 Task: In the Company tax.ny.gov, Add note: 'Set up a meeting with the product team to discuss customer feature requests.'. Mark checkbox to create task to follow up ': Tomorrow'. Create task, with  description: Send Proposal to Client, Add due date: Today; Add reminder: 30 Minutes before. Set Priority Low  and add note: Review the attached proposal. Logged in from softage.1@softage.net
Action: Mouse moved to (79, 55)
Screenshot: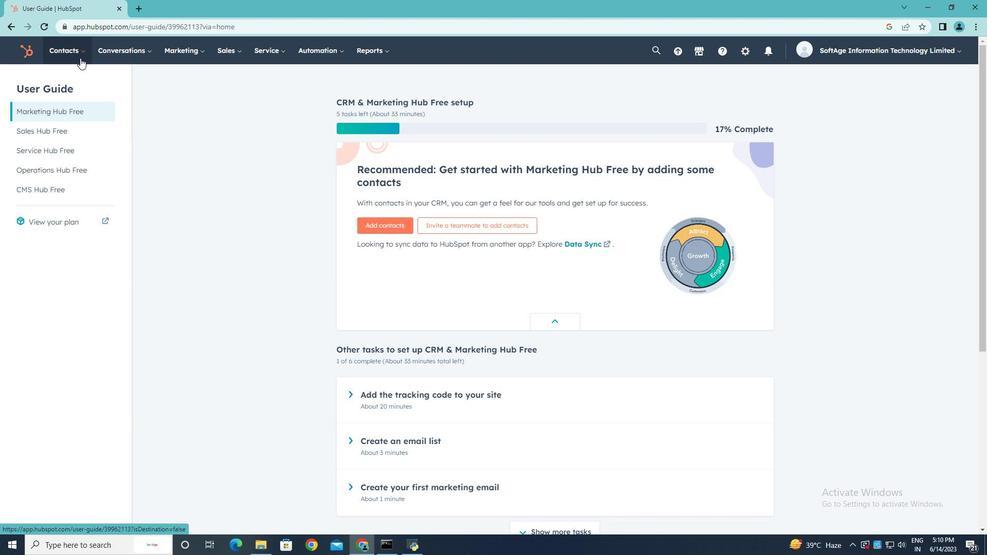 
Action: Mouse pressed left at (79, 55)
Screenshot: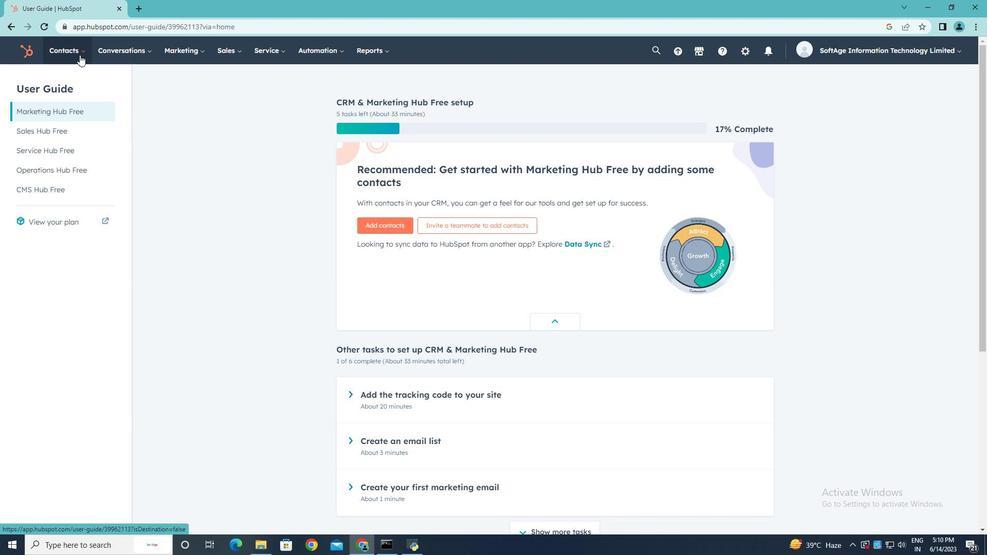 
Action: Mouse moved to (81, 97)
Screenshot: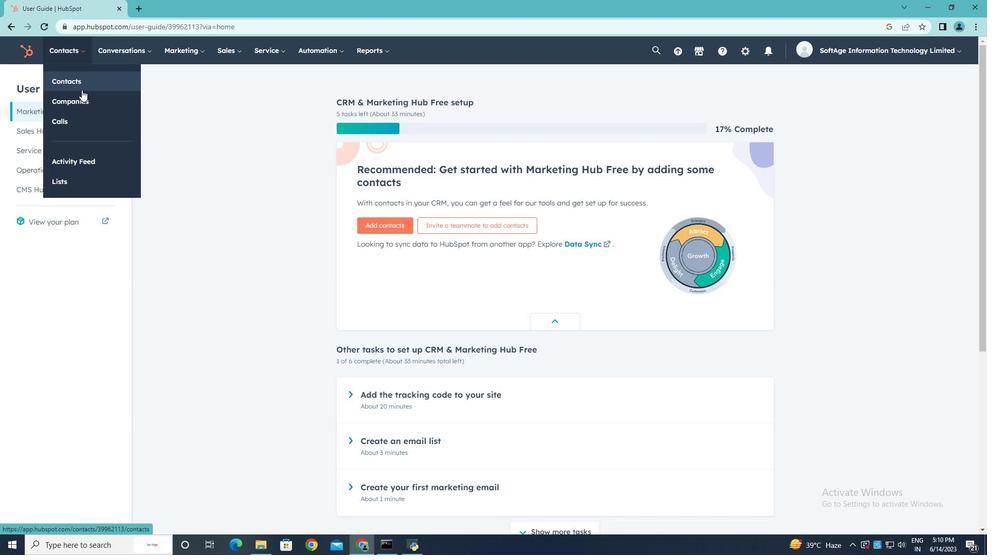 
Action: Mouse pressed left at (81, 97)
Screenshot: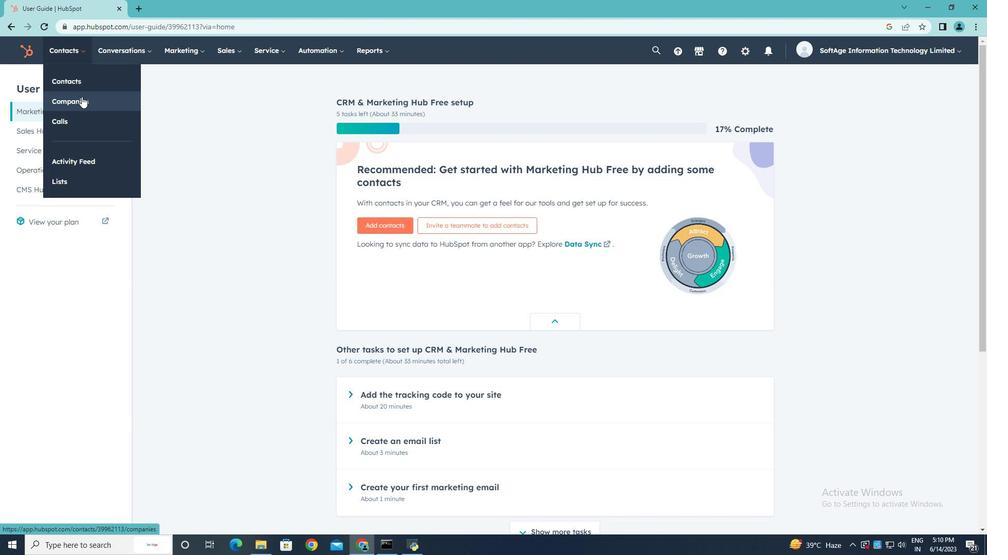 
Action: Mouse moved to (83, 166)
Screenshot: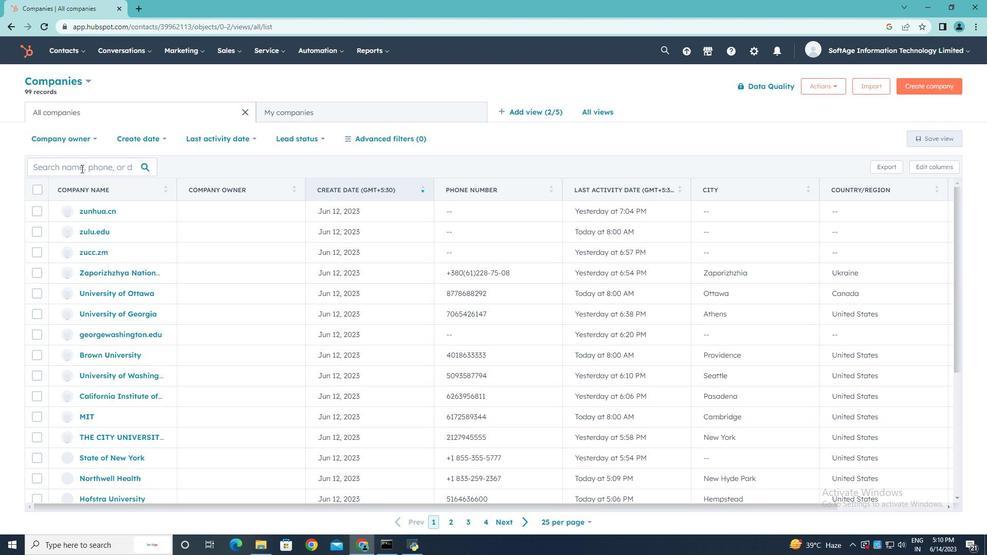 
Action: Mouse pressed left at (83, 166)
Screenshot: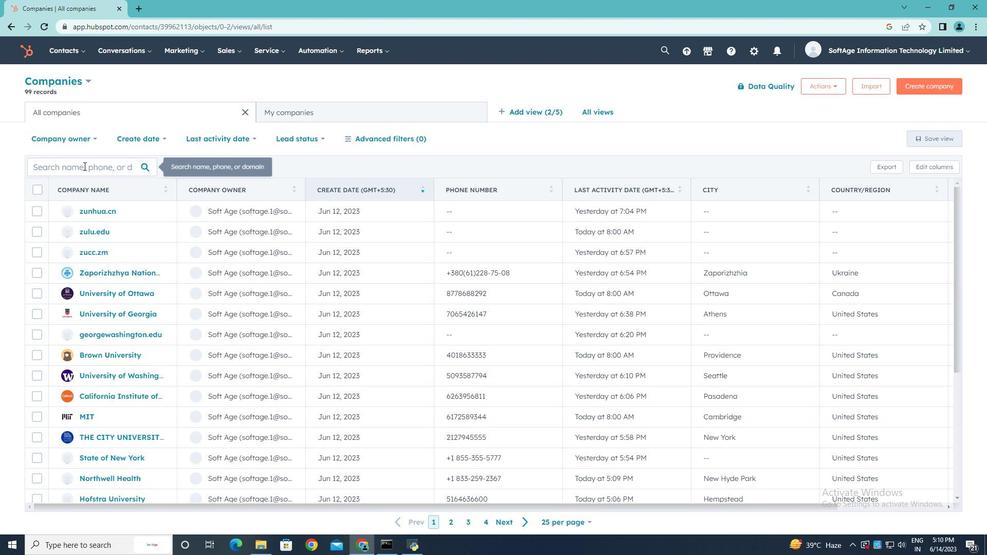 
Action: Key pressed tax.ny.gov
Screenshot: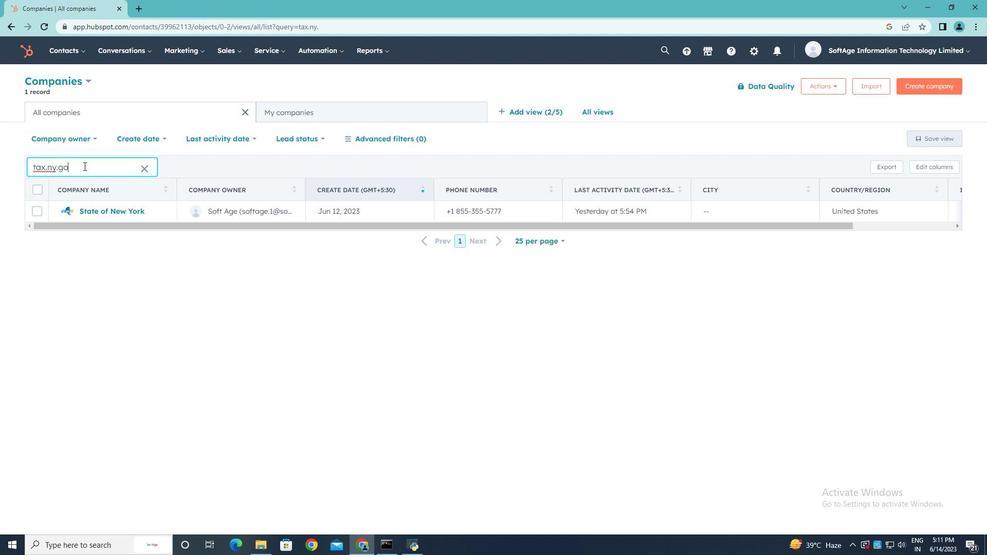 
Action: Mouse moved to (93, 213)
Screenshot: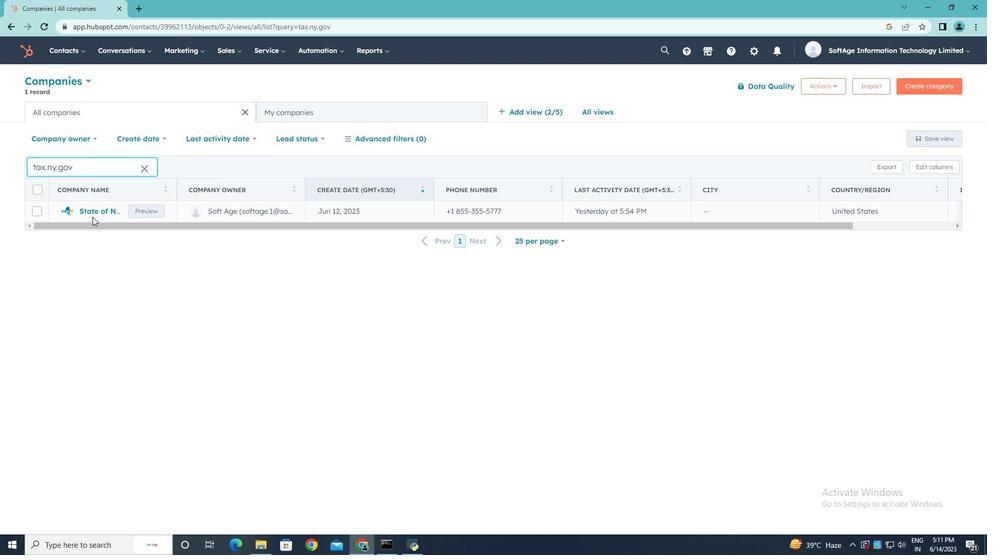 
Action: Mouse pressed left at (93, 213)
Screenshot: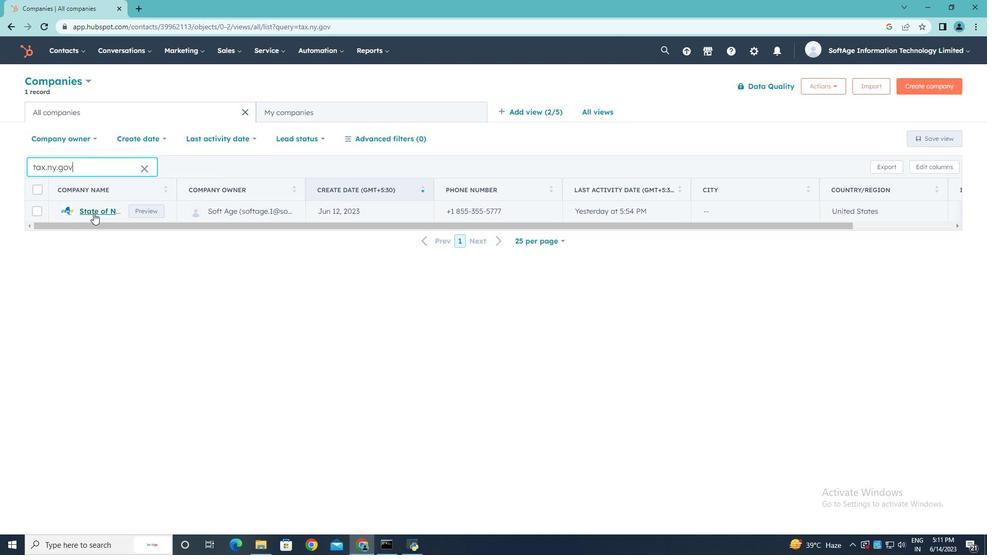 
Action: Mouse moved to (41, 171)
Screenshot: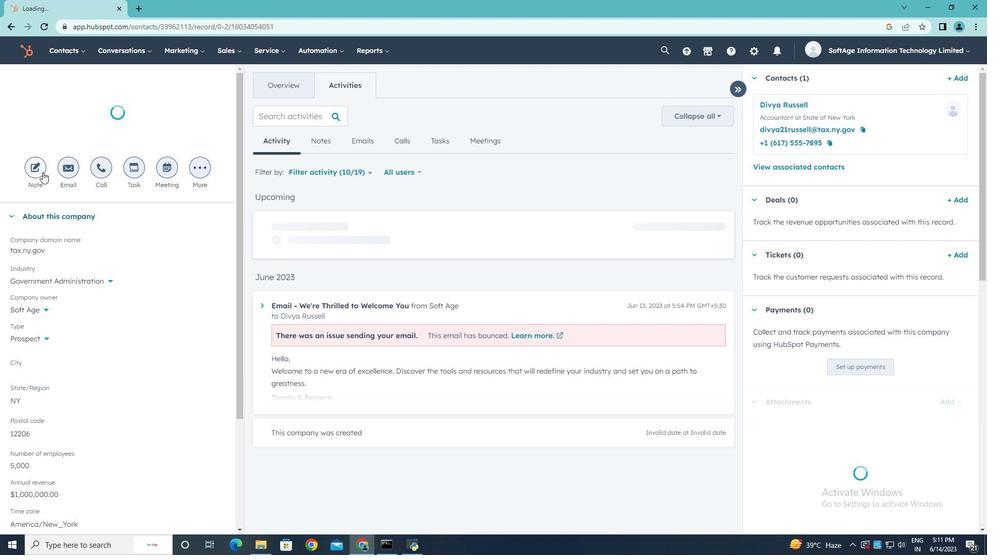 
Action: Mouse pressed left at (41, 171)
Screenshot: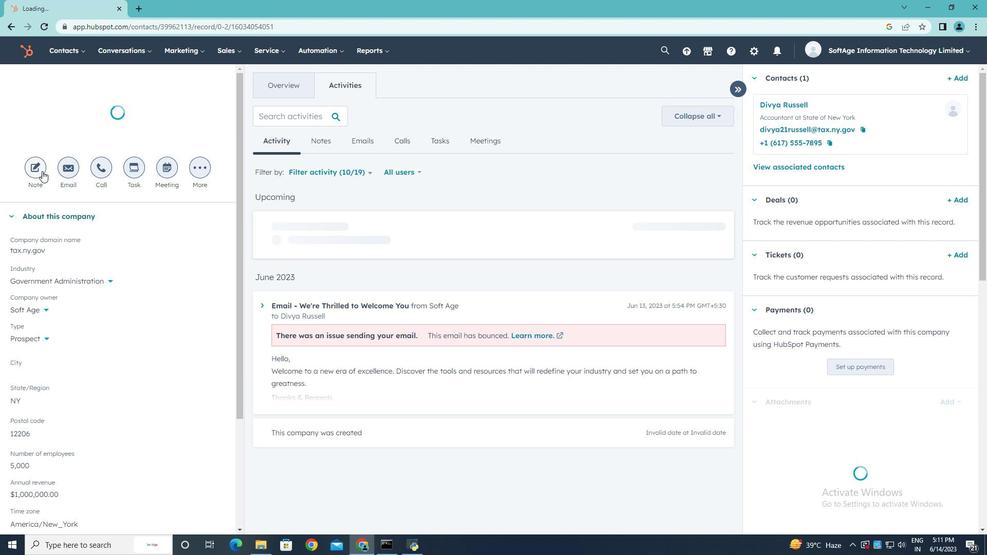
Action: Key pressed <Key.shift><Key.shift><Key.shift><Key.shift><Key.shift><Key.shift><Key.shift><Key.shift>Set<Key.space>up<Key.space>a<Key.space>meeting<Key.space>with<Key.space>the<Key.space>product<Key.space>team<Key.space>to<Key.space>discuss<Key.space>customer<Key.space>feature<Key.space>requests.
Screenshot: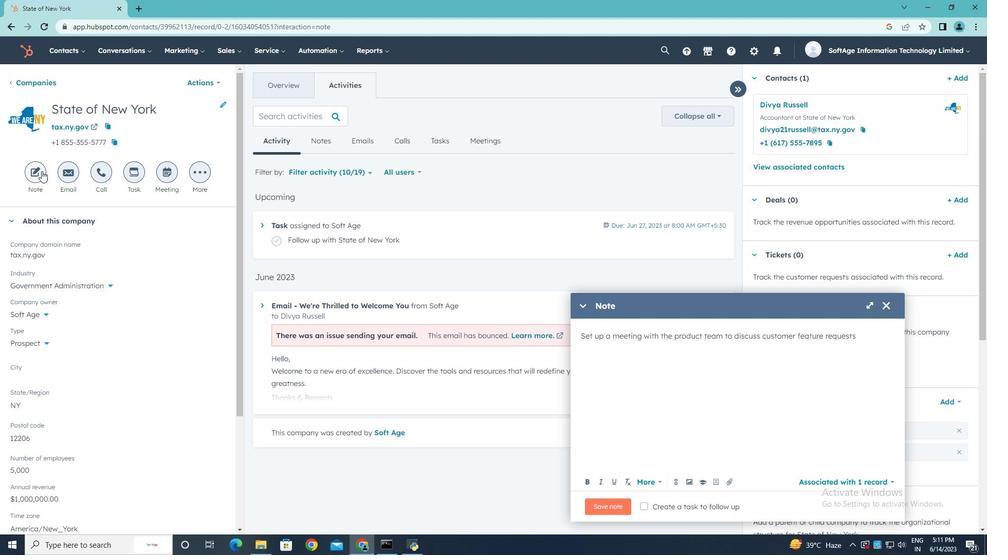 
Action: Mouse moved to (641, 508)
Screenshot: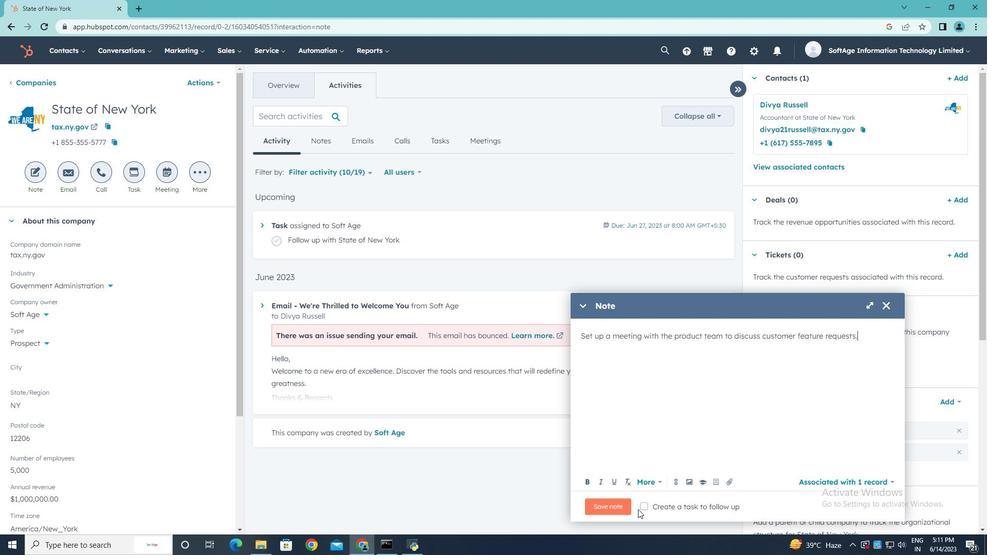 
Action: Mouse pressed left at (641, 508)
Screenshot: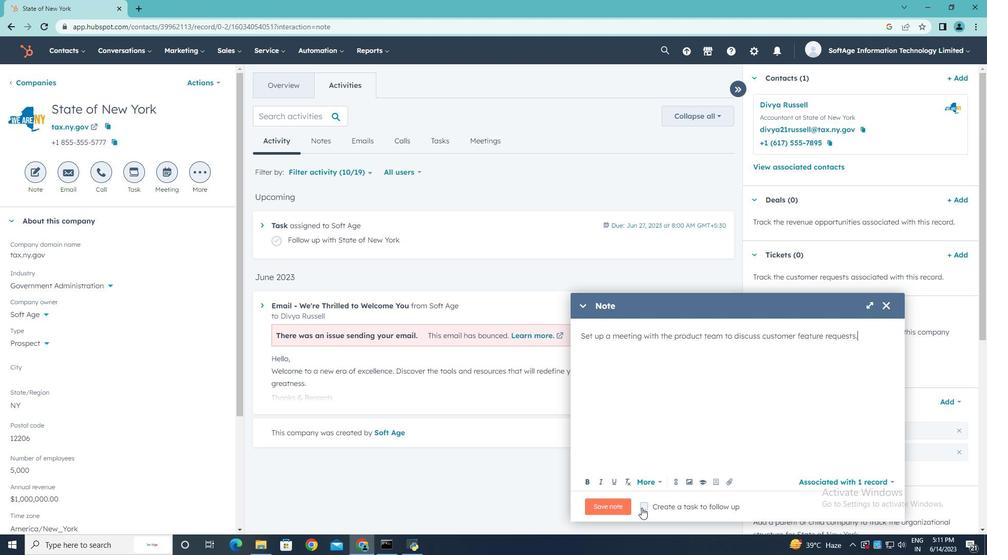 
Action: Mouse moved to (851, 506)
Screenshot: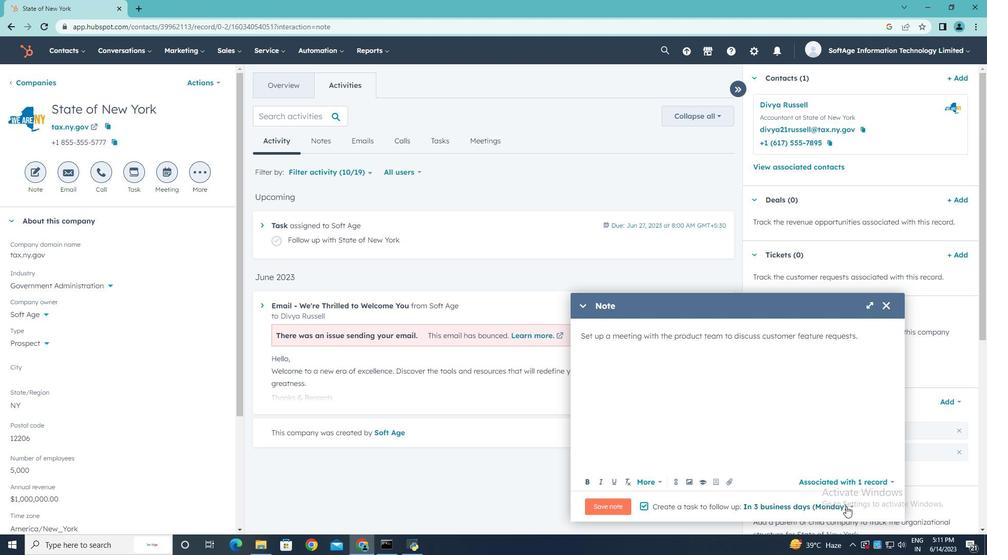 
Action: Mouse pressed left at (851, 506)
Screenshot: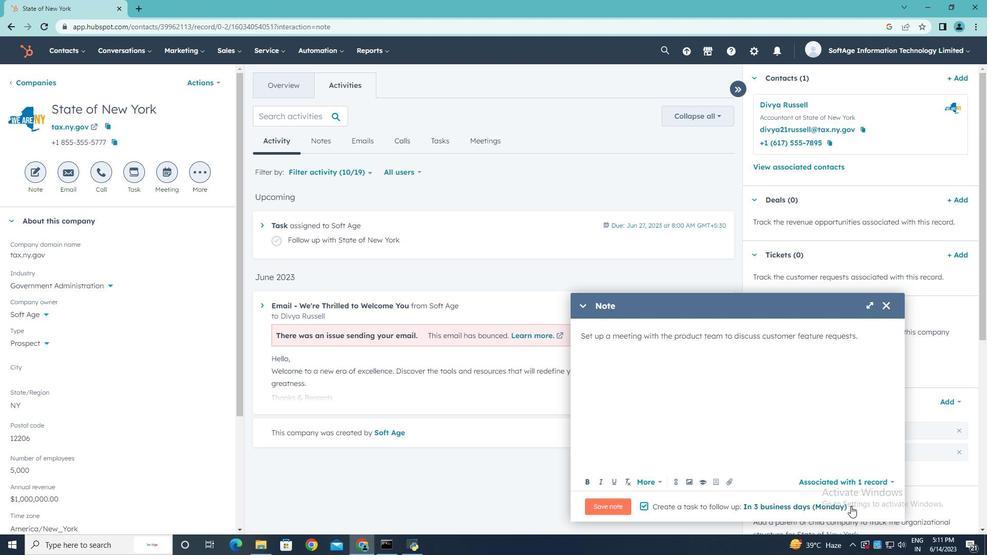 
Action: Mouse moved to (810, 416)
Screenshot: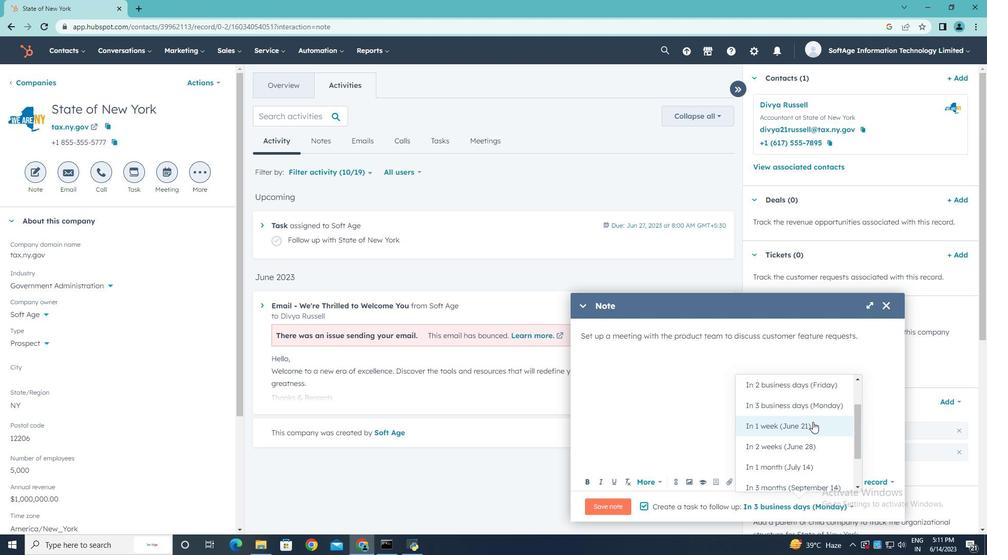 
Action: Mouse scrolled (810, 417) with delta (0, 0)
Screenshot: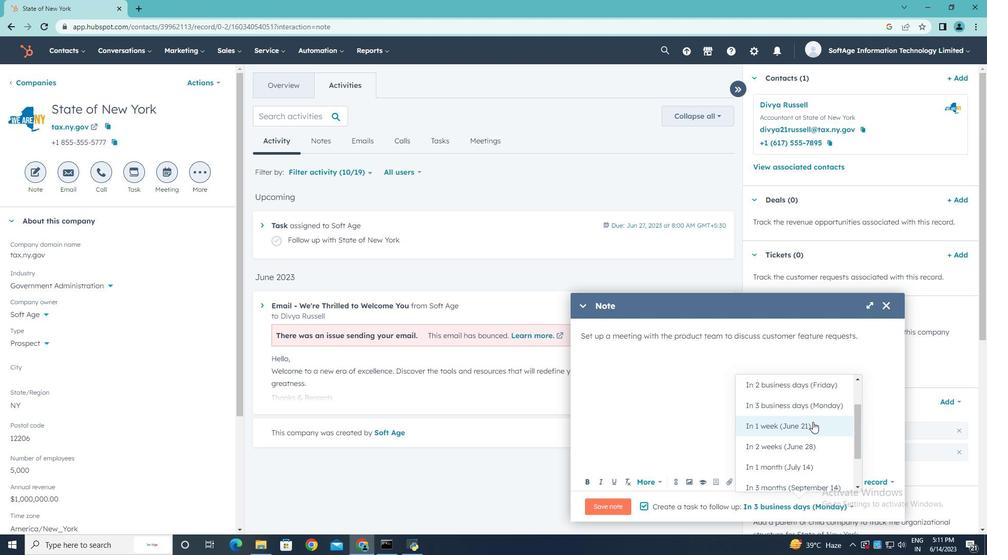 
Action: Mouse scrolled (810, 417) with delta (0, 0)
Screenshot: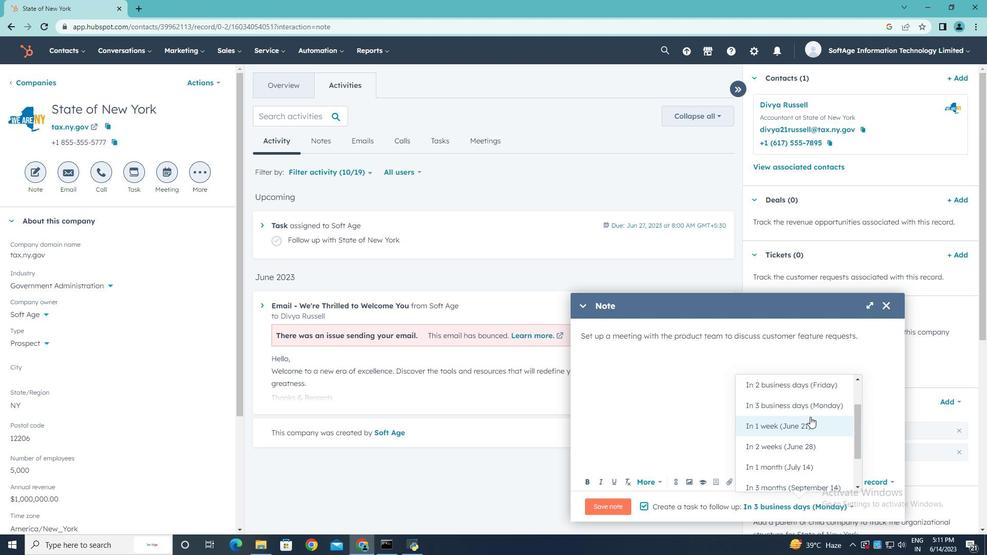 
Action: Mouse scrolled (810, 417) with delta (0, 0)
Screenshot: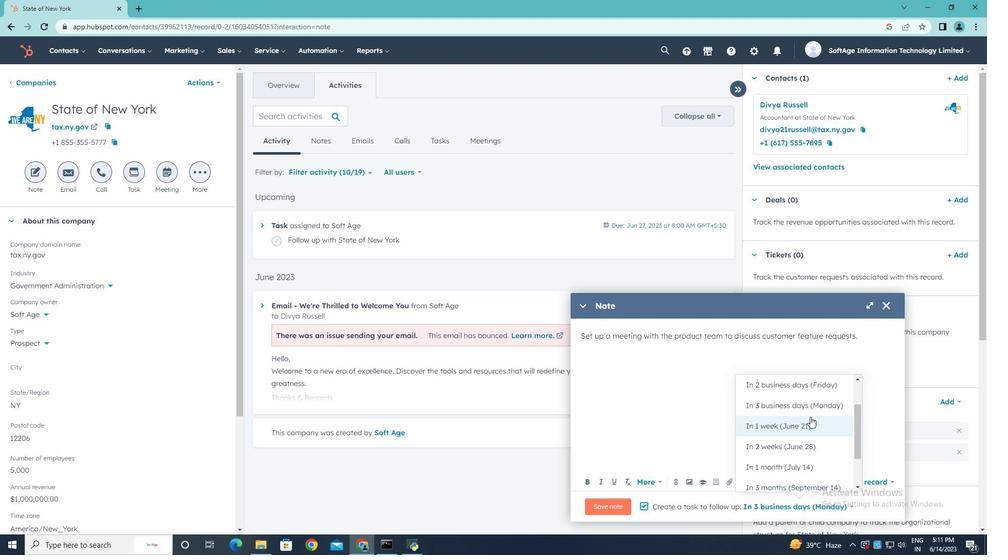 
Action: Mouse moved to (809, 413)
Screenshot: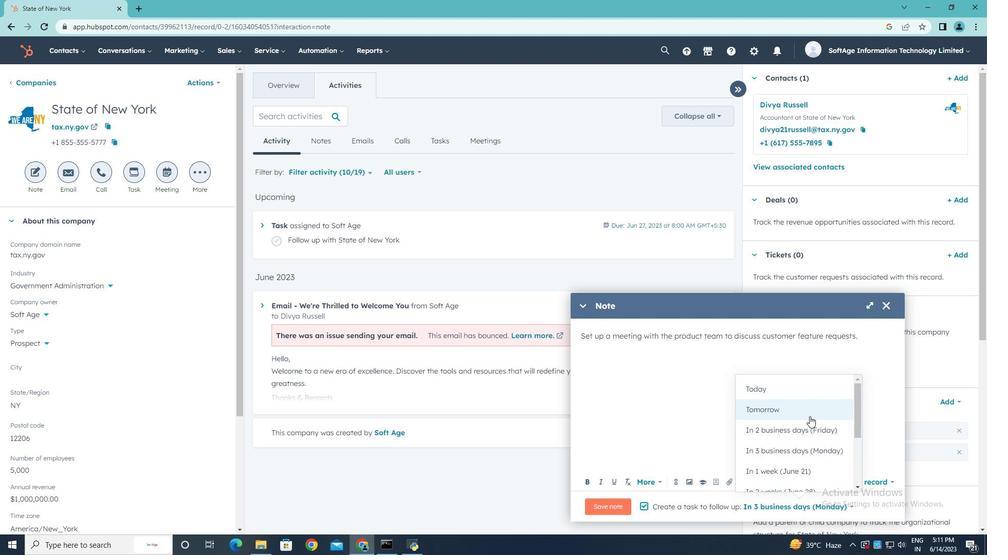 
Action: Mouse pressed left at (809, 413)
Screenshot: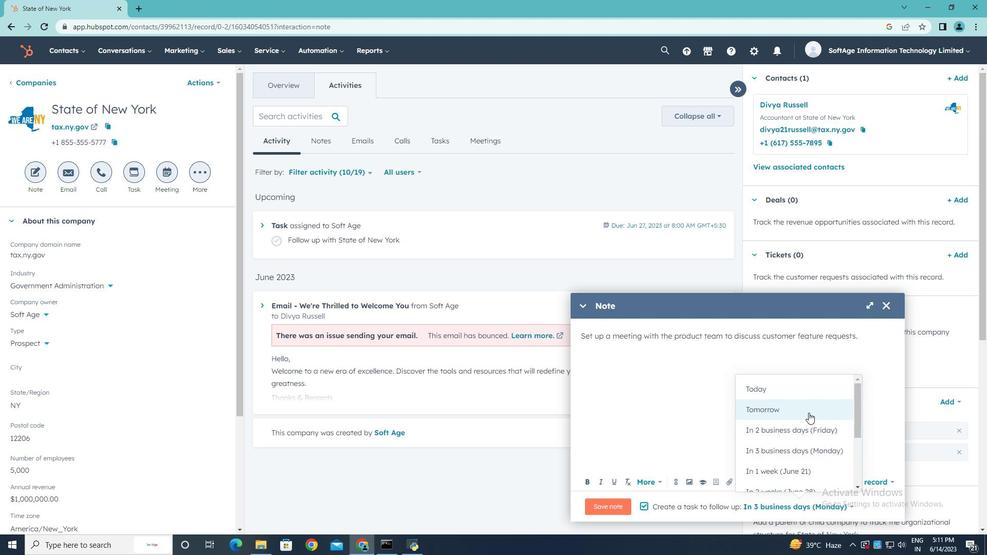 
Action: Mouse moved to (603, 507)
Screenshot: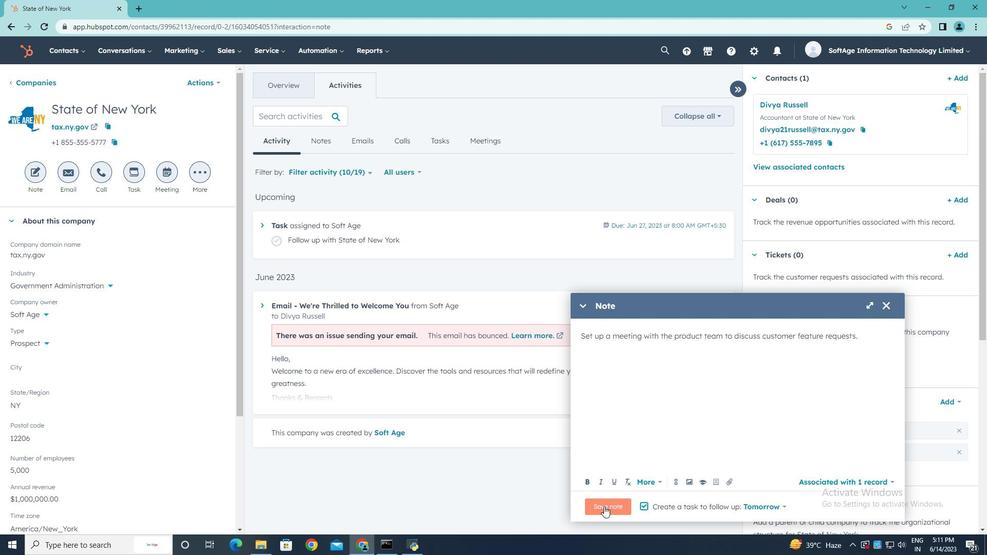 
Action: Mouse pressed left at (603, 507)
Screenshot: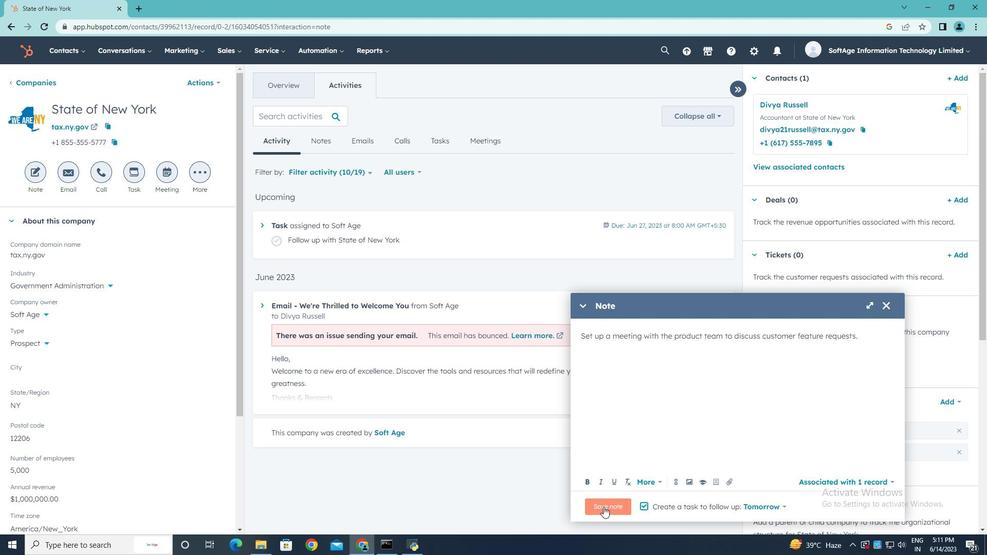 
Action: Mouse moved to (137, 175)
Screenshot: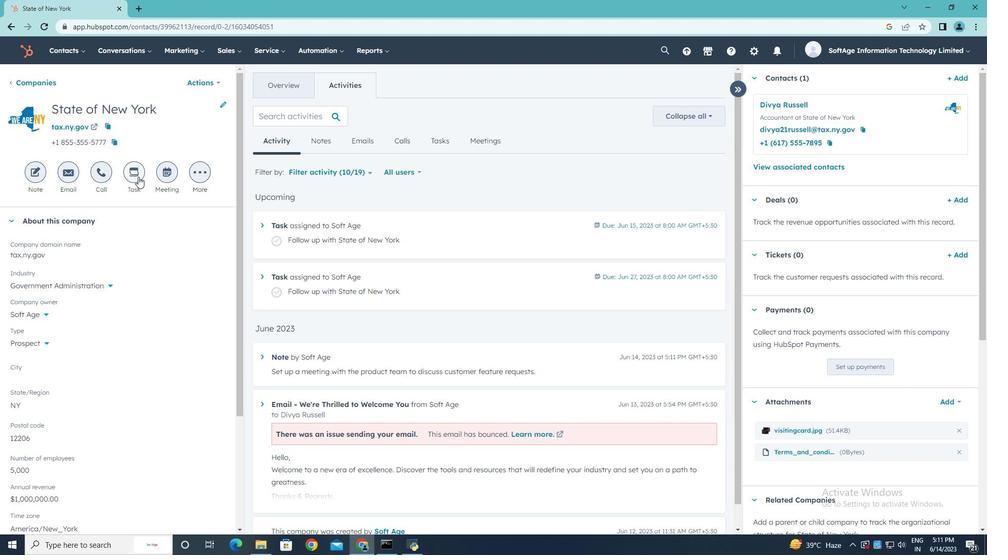 
Action: Mouse pressed left at (137, 175)
Screenshot: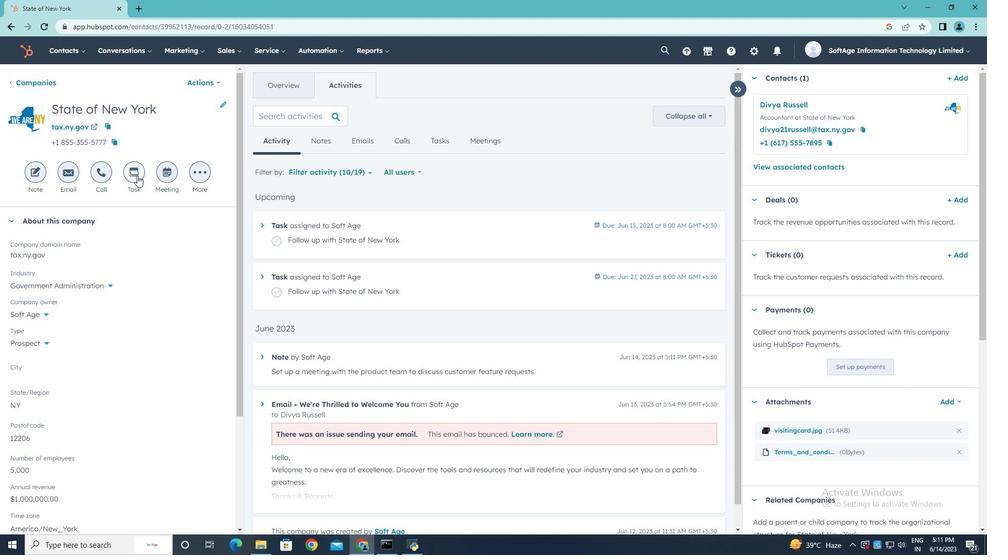 
Action: Mouse moved to (601, 294)
Screenshot: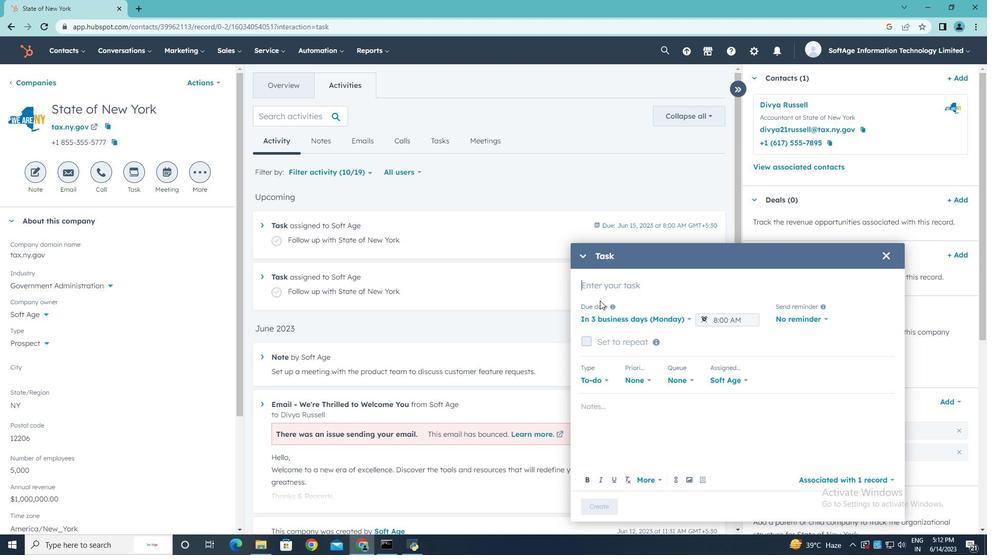 
Action: Key pressed <Key.shift>Send<Key.space><Key.shift><Key.shift><Key.shift><Key.shift><Key.shift><Key.shift><Key.shift><Key.shift><Key.shift><Key.shift><Key.shift><Key.shift><Key.shift>Proposal<Key.space>to<Key.space><Key.shift>Client
Screenshot: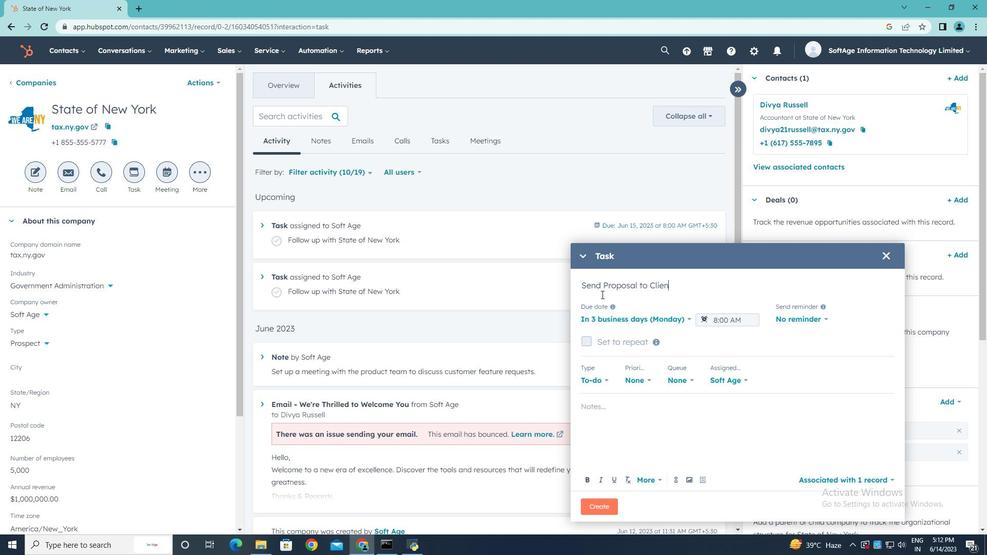 
Action: Mouse moved to (687, 318)
Screenshot: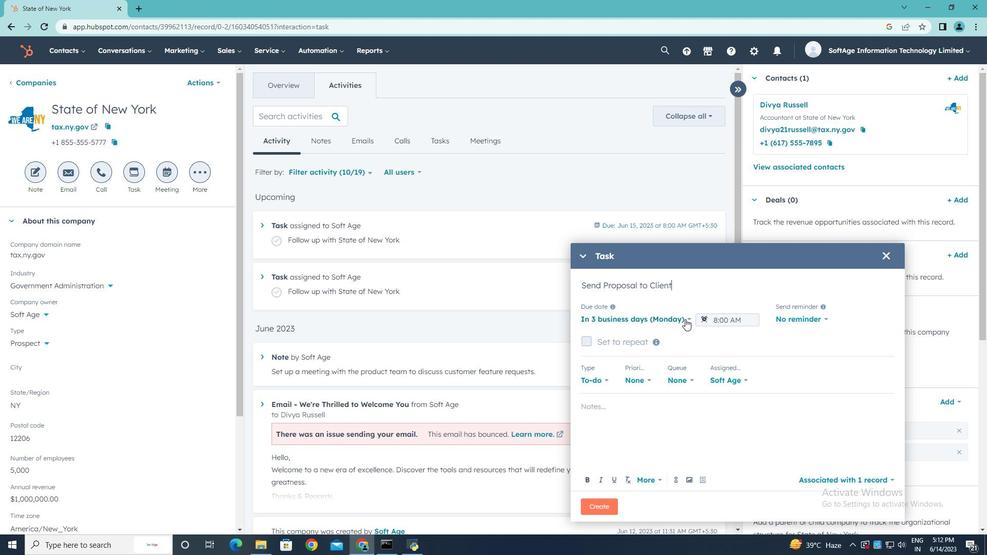 
Action: Mouse pressed left at (687, 318)
Screenshot: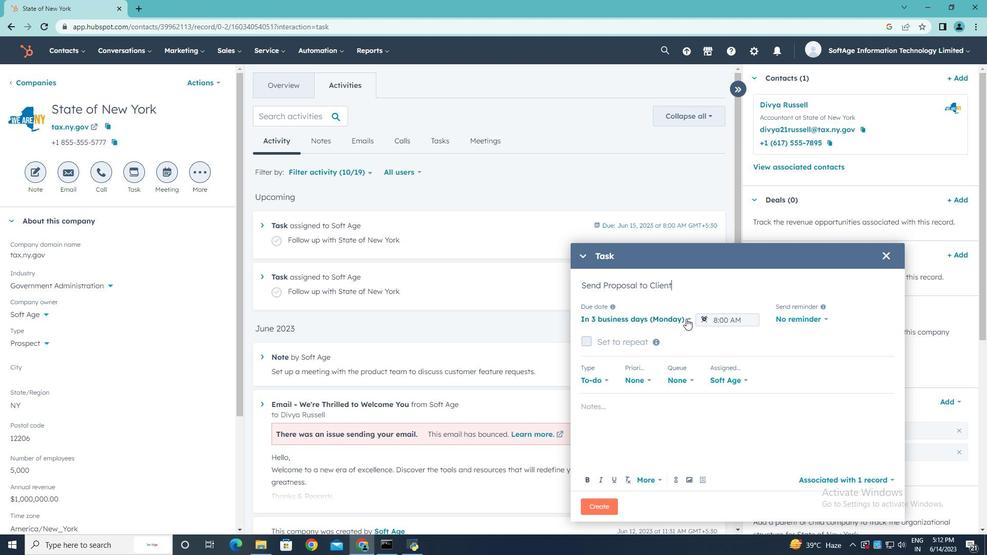 
Action: Mouse moved to (640, 361)
Screenshot: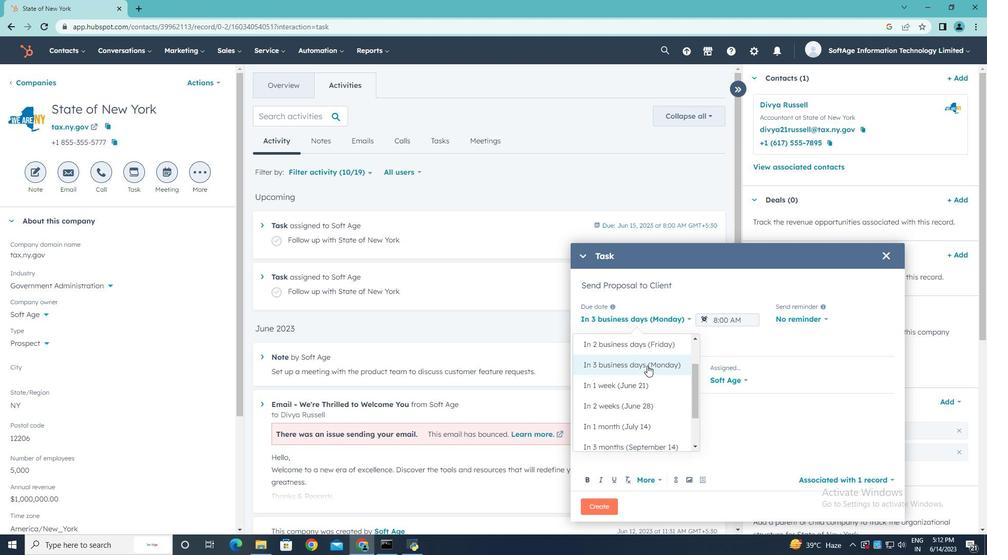 
Action: Mouse scrolled (640, 362) with delta (0, 0)
Screenshot: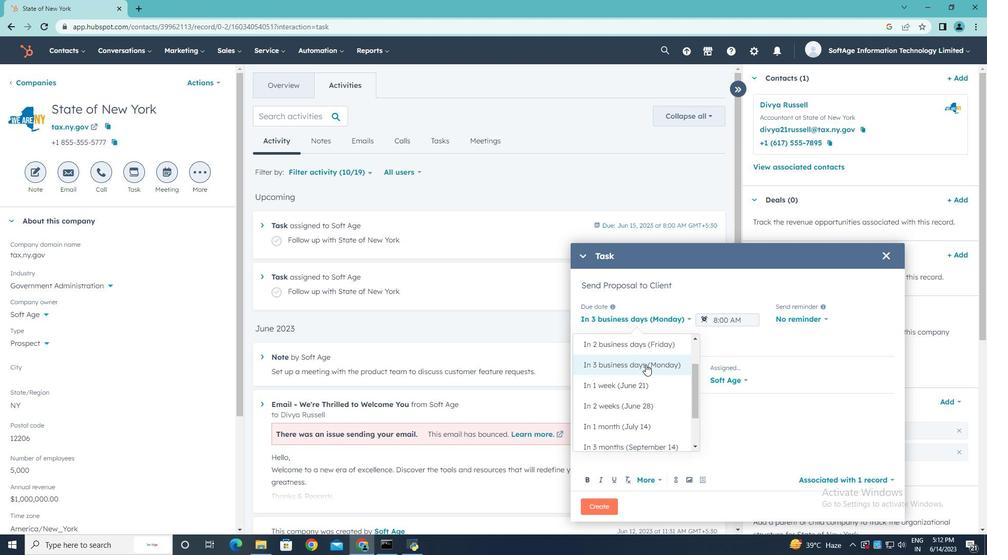 
Action: Mouse scrolled (640, 362) with delta (0, 0)
Screenshot: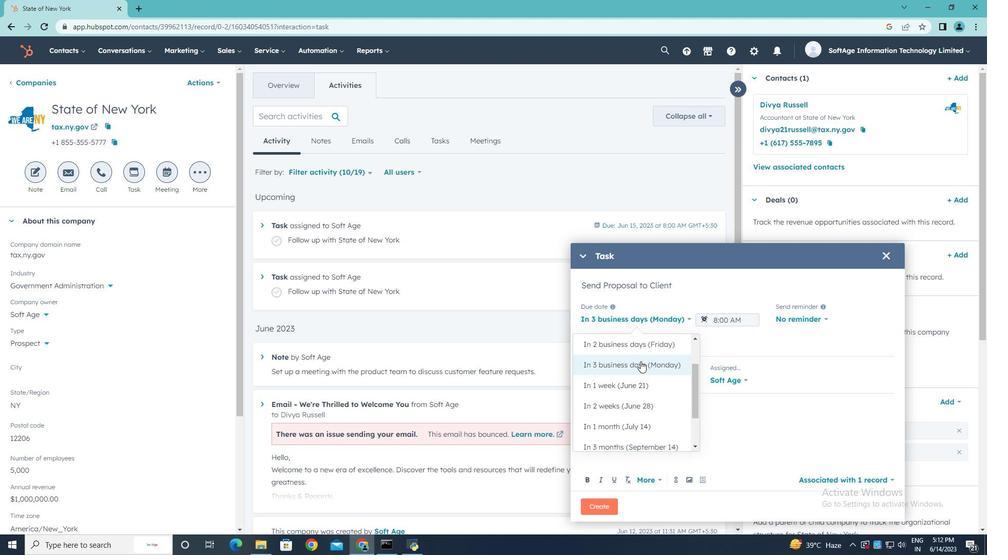 
Action: Mouse moved to (627, 367)
Screenshot: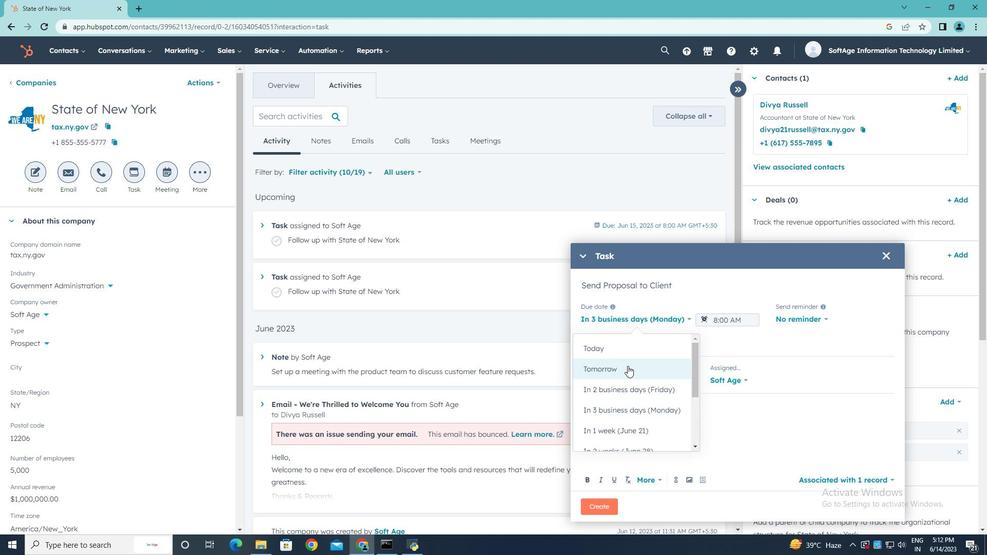 
Action: Mouse pressed left at (627, 367)
Screenshot: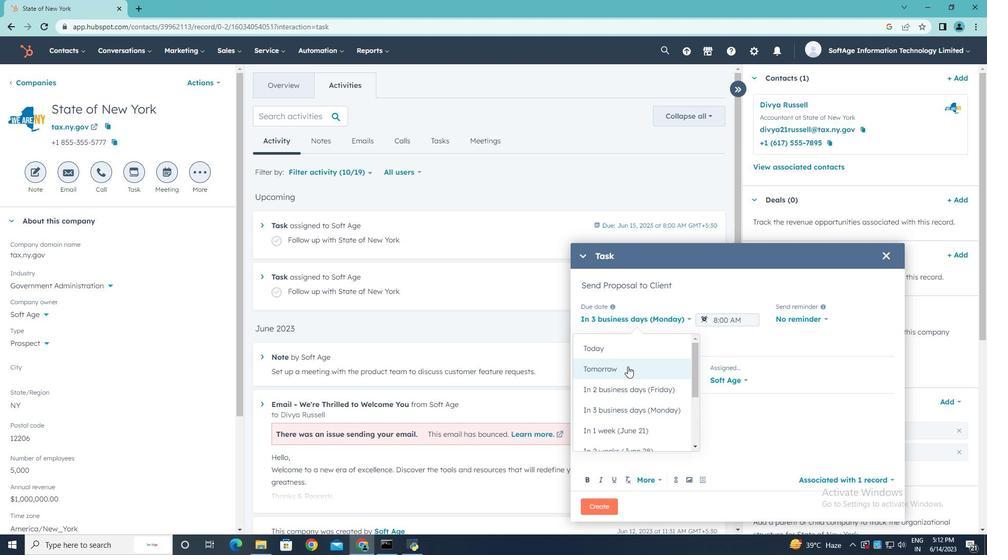 
Action: Mouse moved to (758, 317)
Screenshot: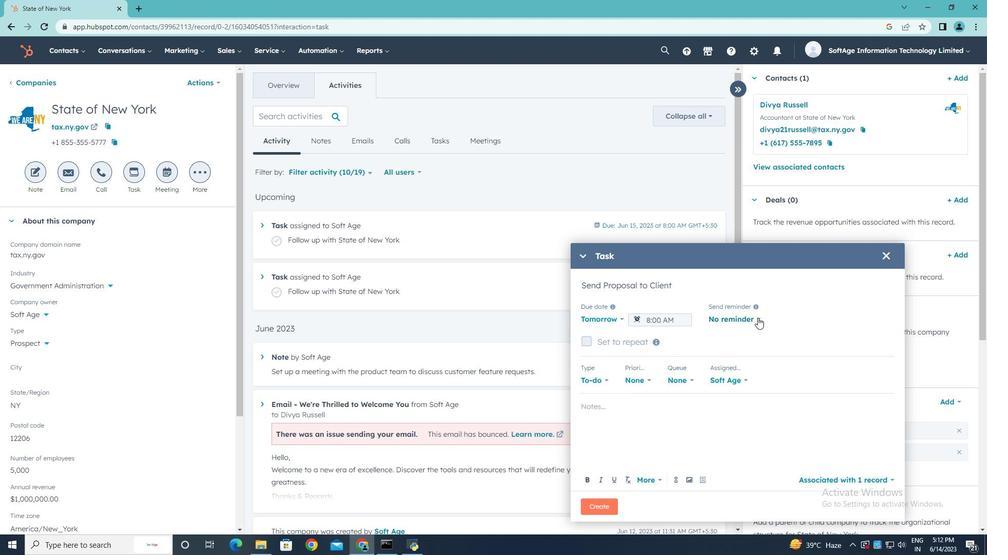 
Action: Mouse pressed left at (758, 317)
Screenshot: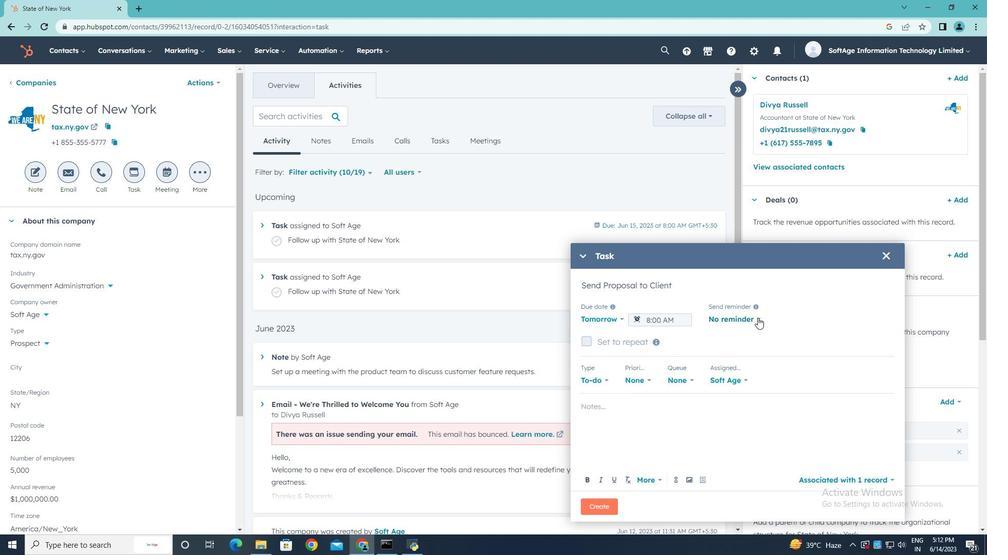 
Action: Mouse moved to (740, 383)
Screenshot: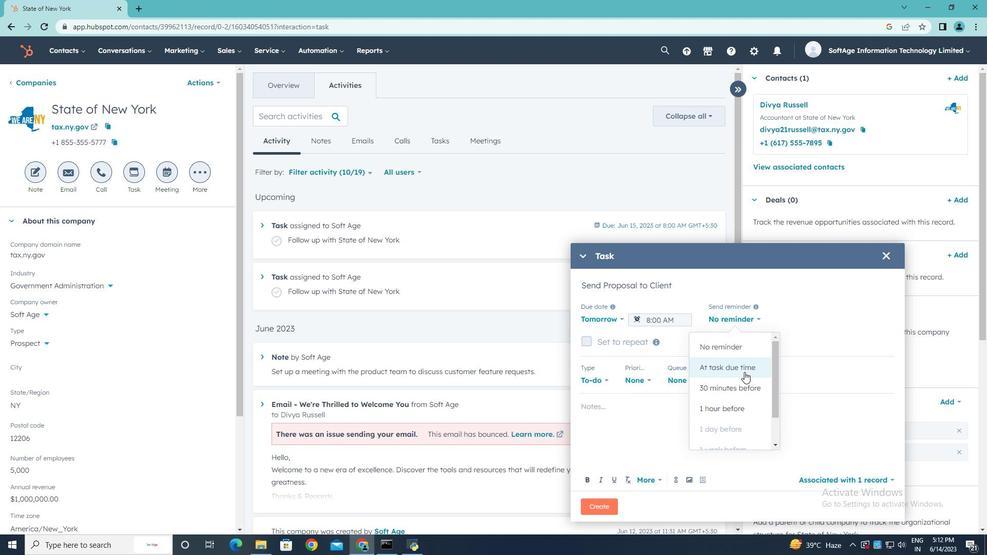 
Action: Mouse pressed left at (740, 383)
Screenshot: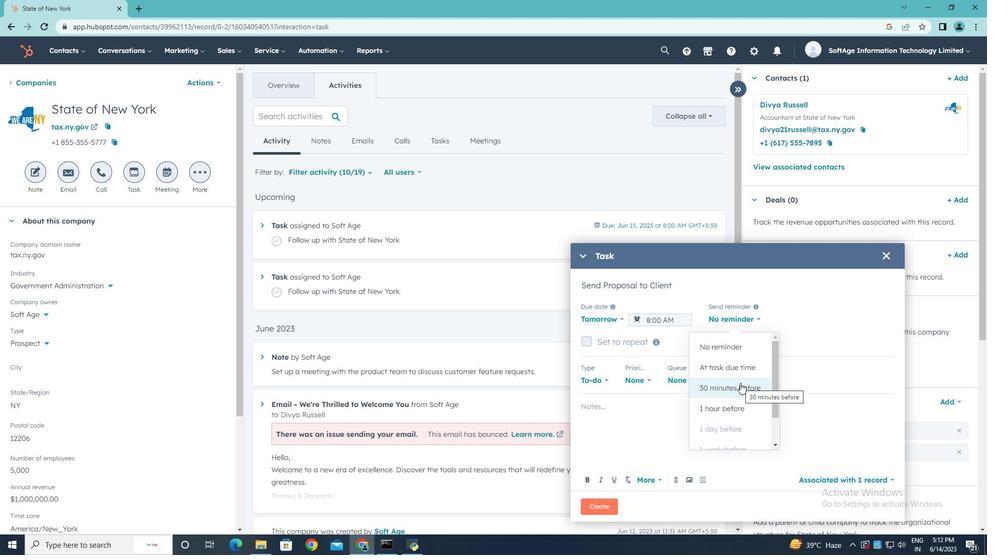 
Action: Mouse moved to (648, 379)
Screenshot: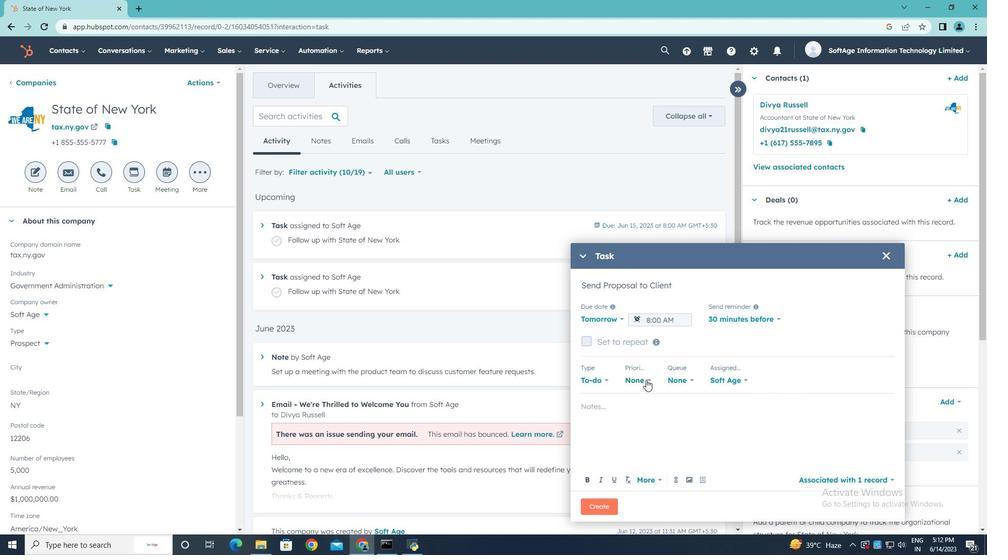 
Action: Mouse pressed left at (648, 379)
Screenshot: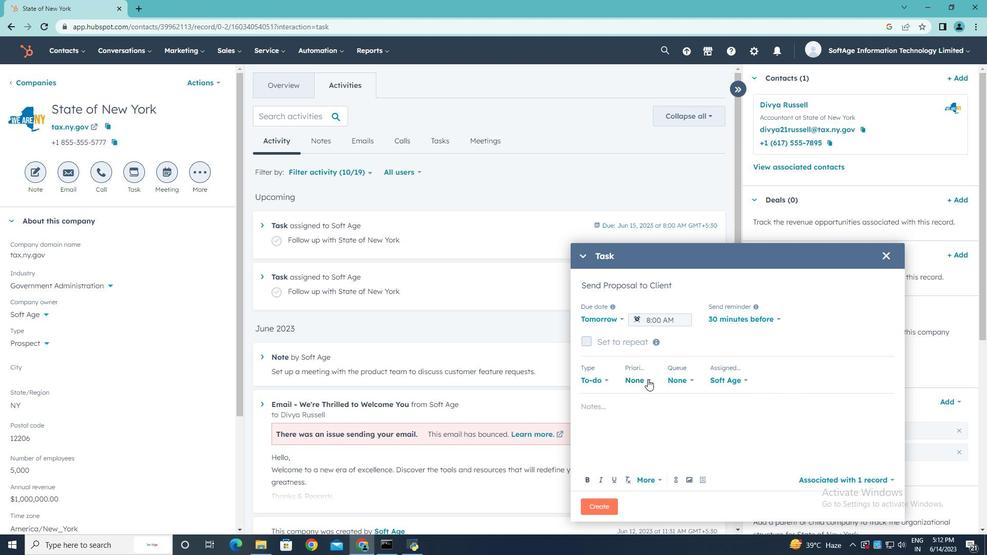 
Action: Mouse moved to (644, 424)
Screenshot: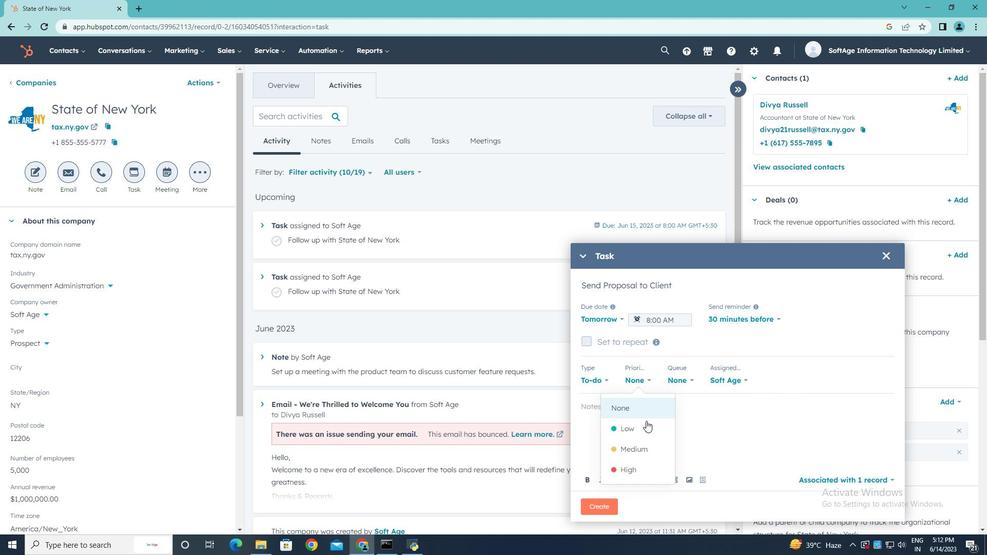 
Action: Mouse pressed left at (644, 424)
Screenshot: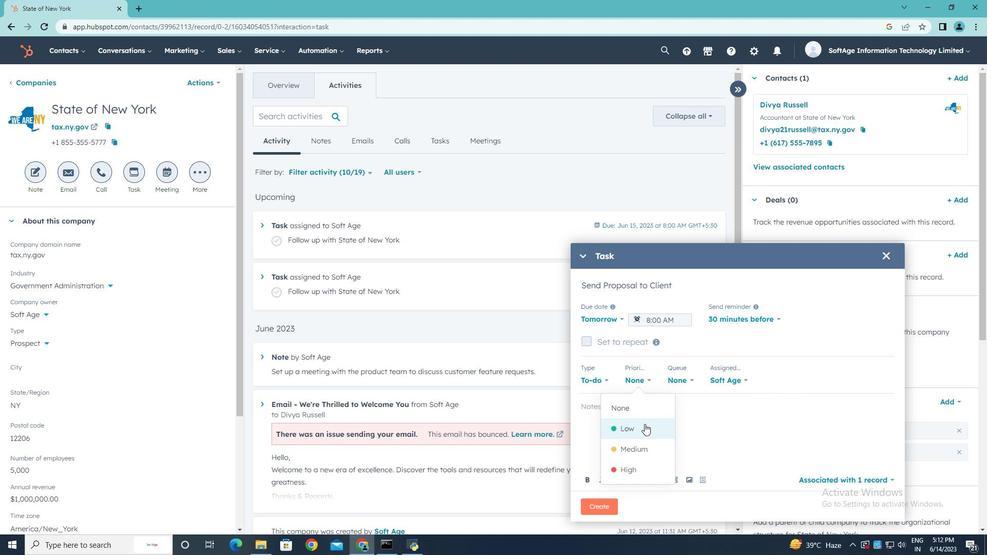 
Action: Mouse moved to (612, 409)
Screenshot: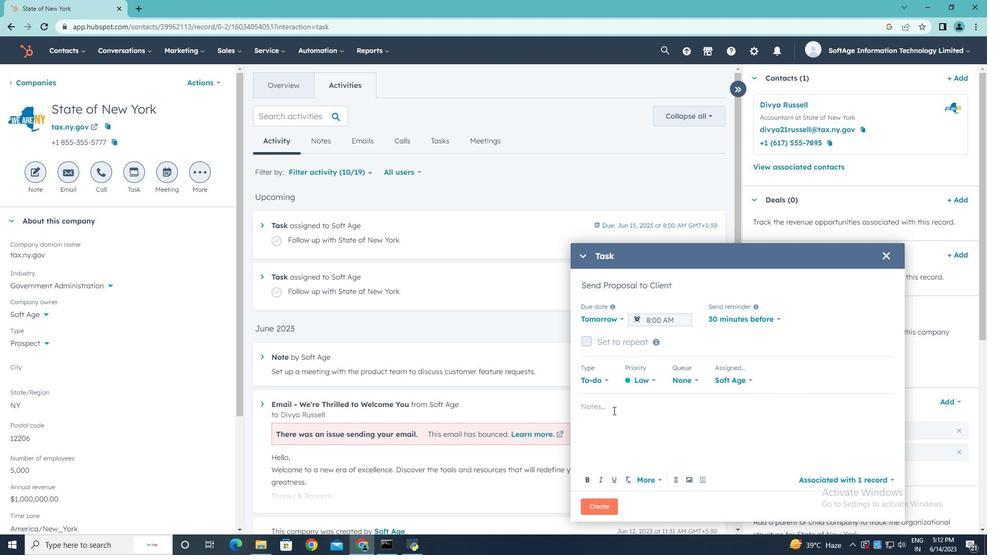 
Action: Mouse pressed left at (612, 409)
Screenshot: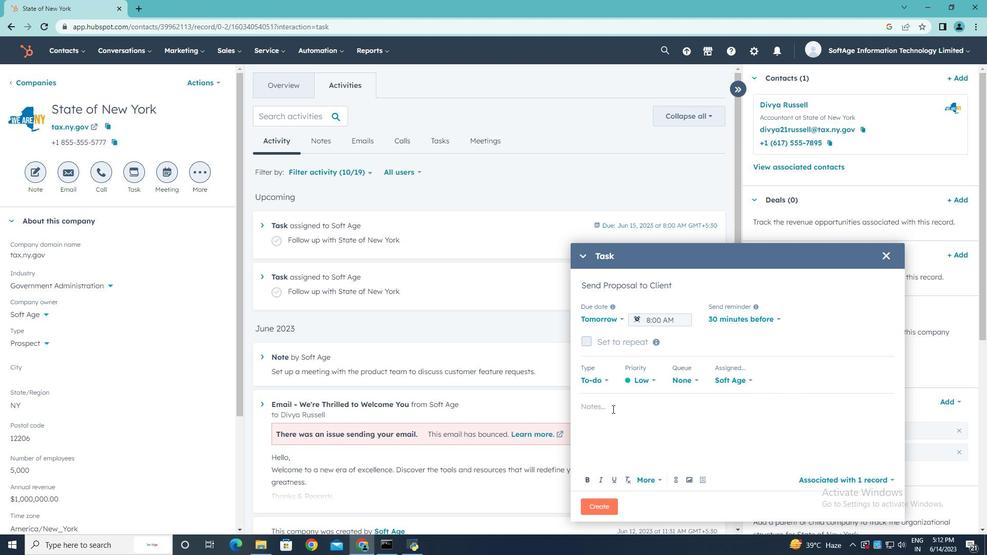 
Action: Key pressed <Key.shift>Review<Key.space>the<Key.space>attached<Key.space>proposal
Screenshot: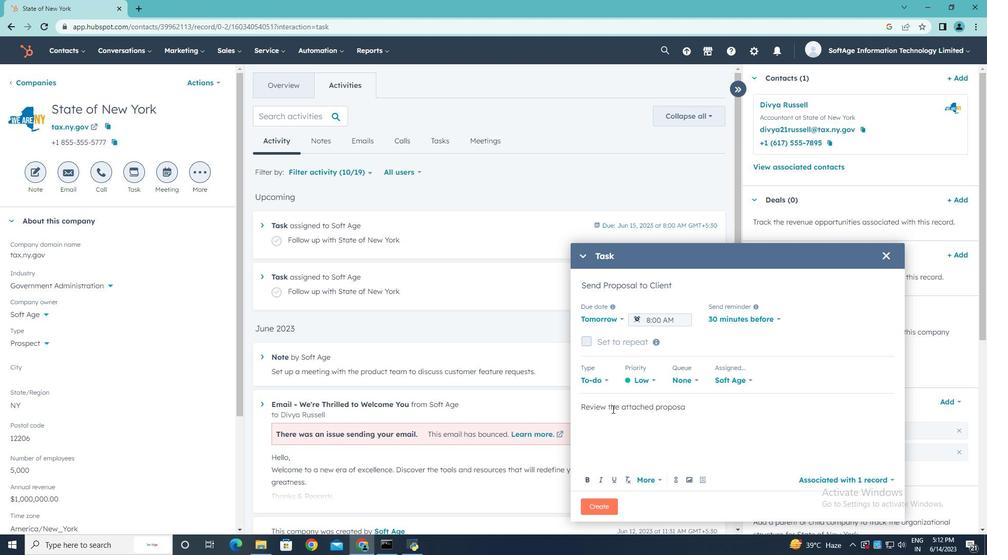 
Action: Mouse moved to (613, 409)
Screenshot: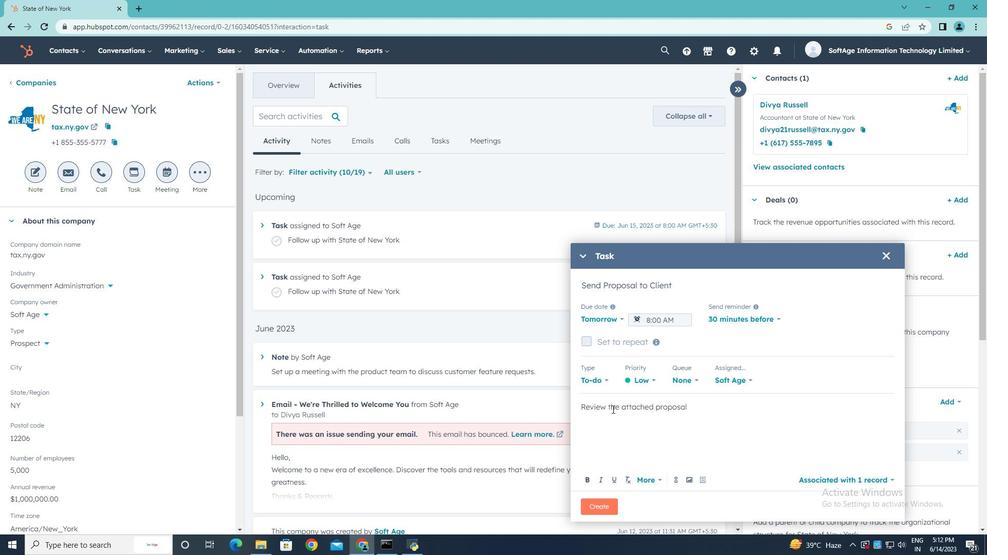 
Action: Key pressed .
Screenshot: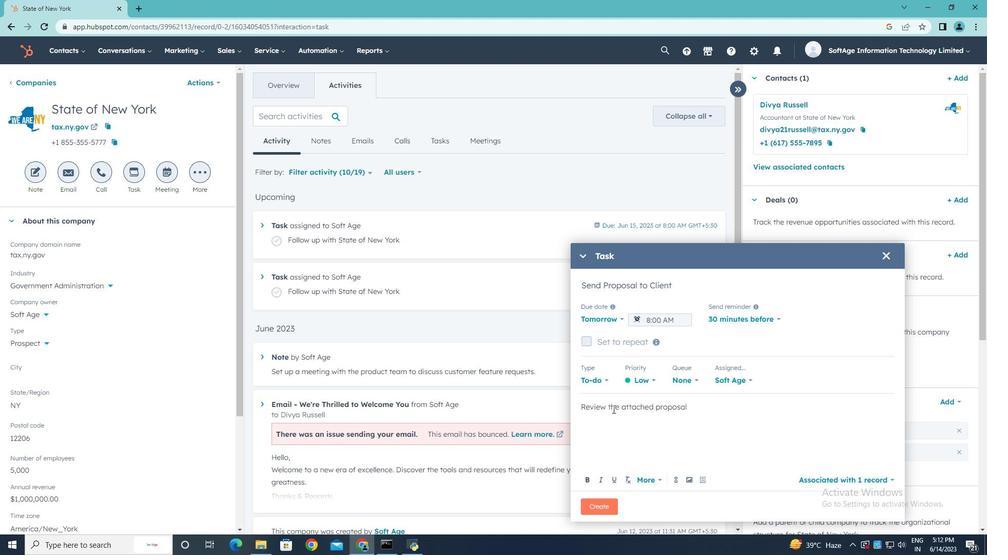 
Action: Mouse moved to (605, 502)
Screenshot: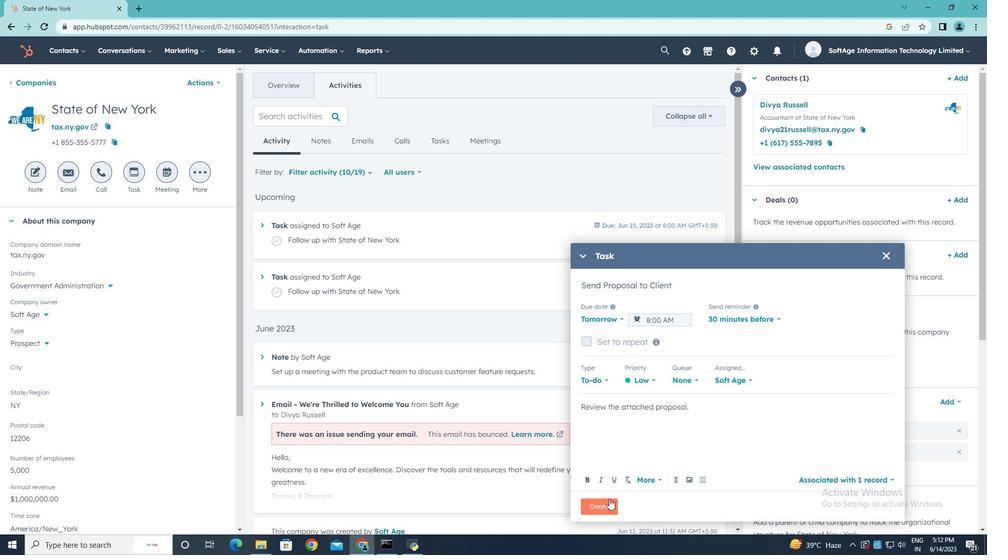 
Action: Mouse pressed left at (605, 502)
Screenshot: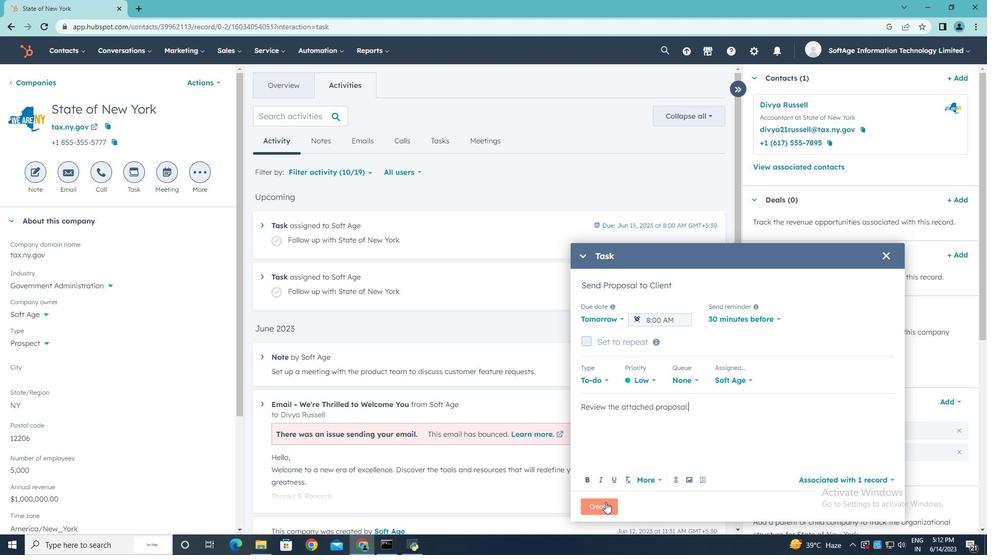 
Action: Mouse moved to (607, 502)
Screenshot: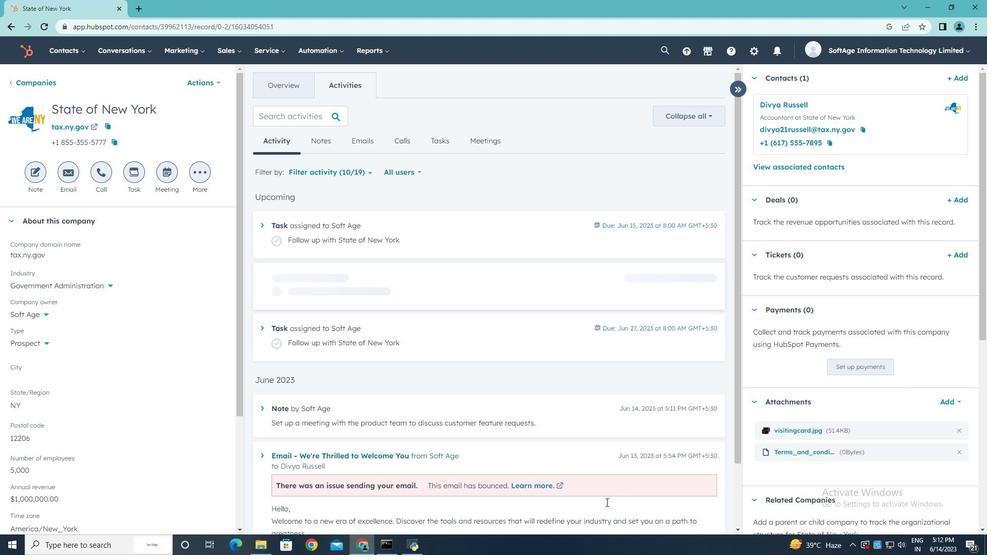 
